 Task: Switch between Git branches in Visual Studio Code.
Action: Mouse moved to (8, 75)
Screenshot: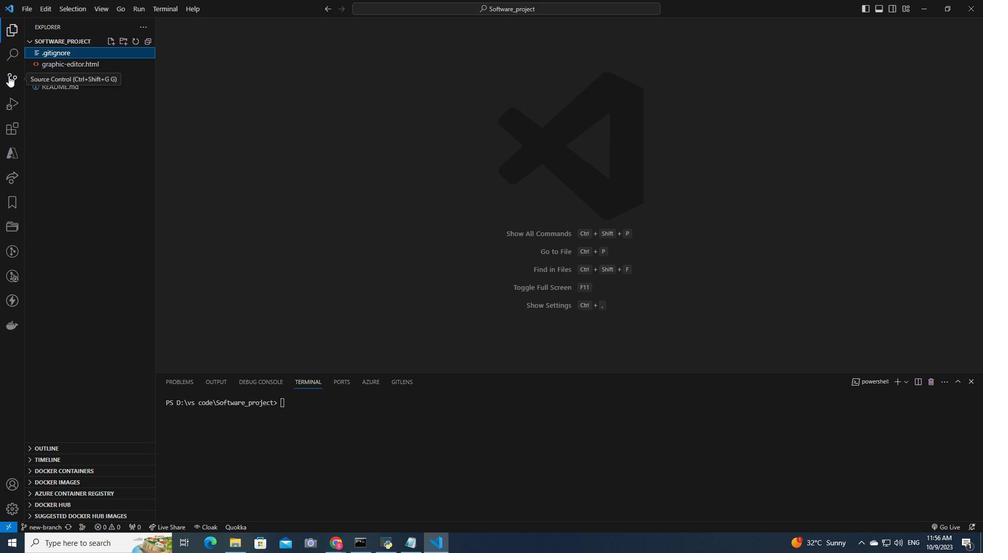 
Action: Mouse pressed left at (8, 75)
Screenshot: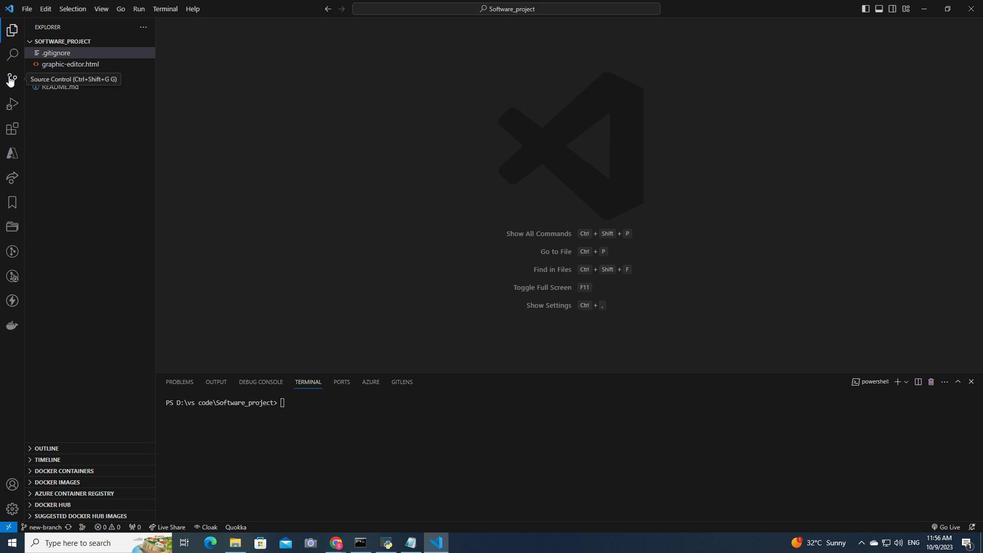 
Action: Mouse moved to (147, 42)
Screenshot: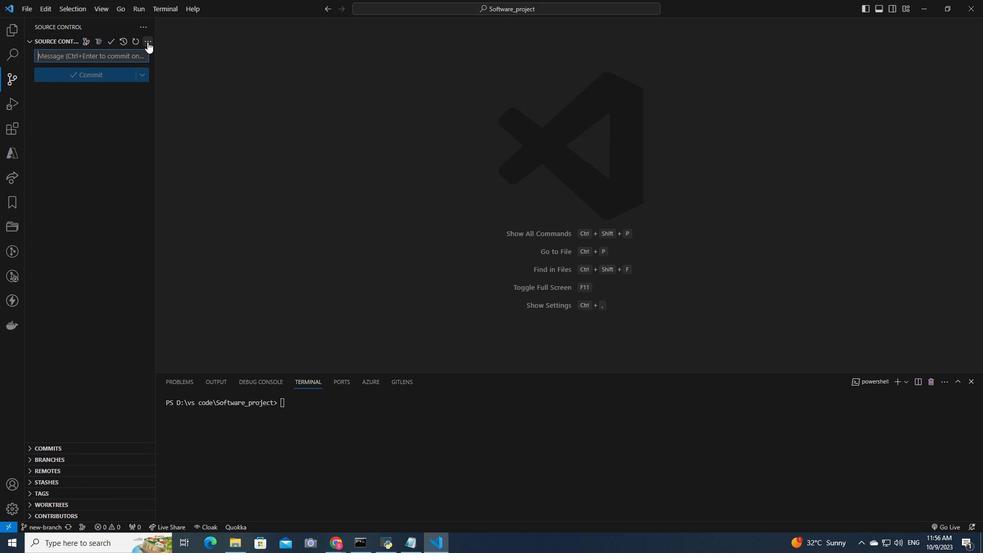 
Action: Mouse pressed left at (147, 42)
Screenshot: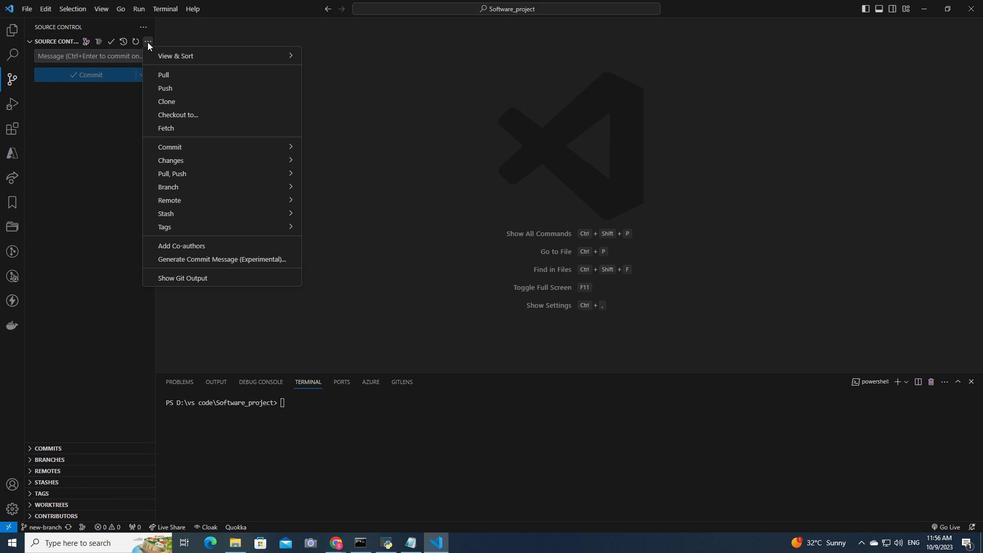 
Action: Mouse moved to (189, 117)
Screenshot: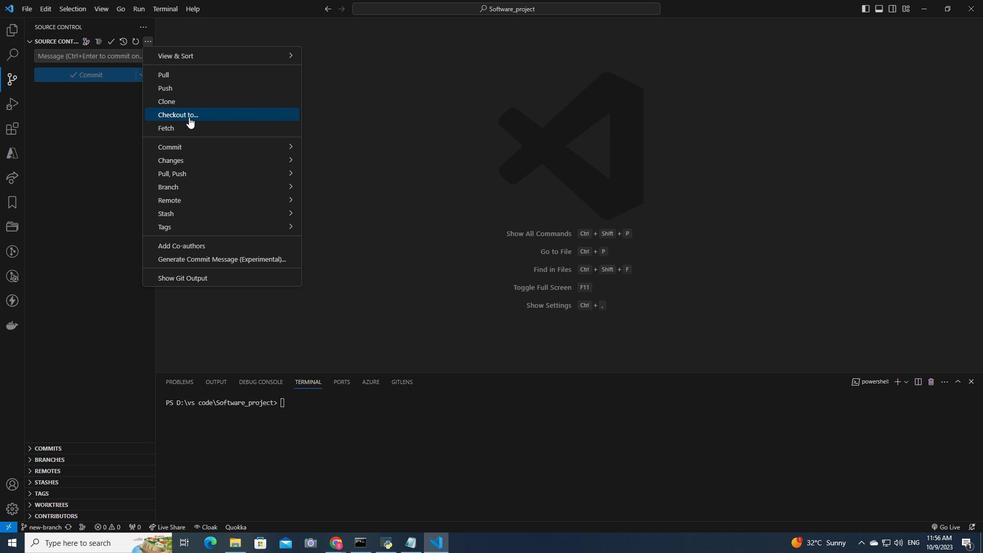 
Action: Mouse pressed left at (189, 117)
Screenshot: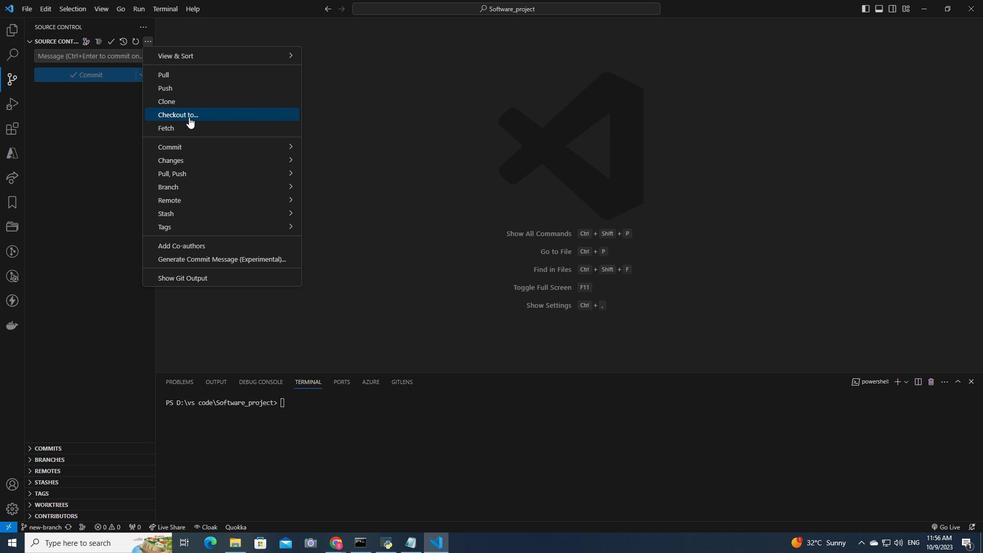 
Action: Mouse moved to (405, 111)
Screenshot: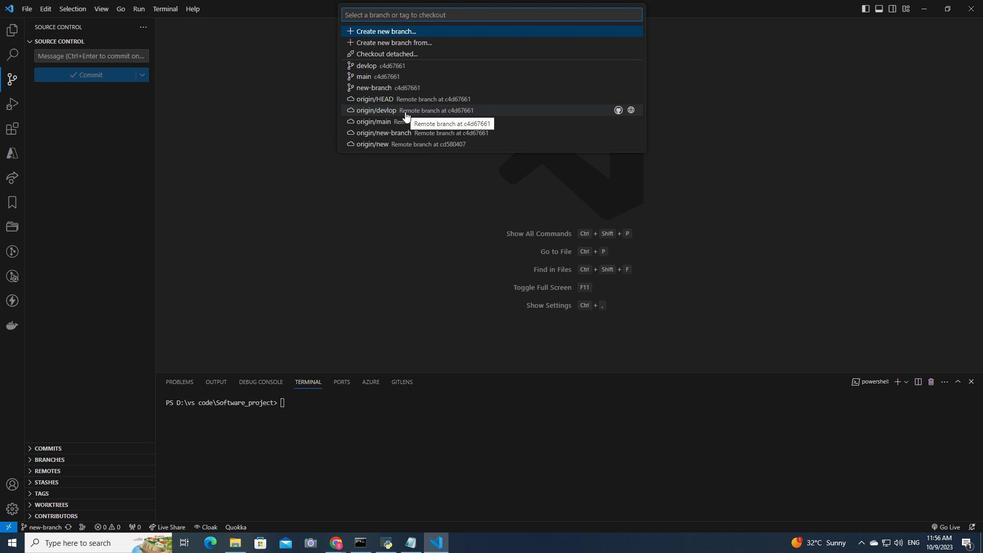 
Action: Mouse pressed left at (405, 111)
Screenshot: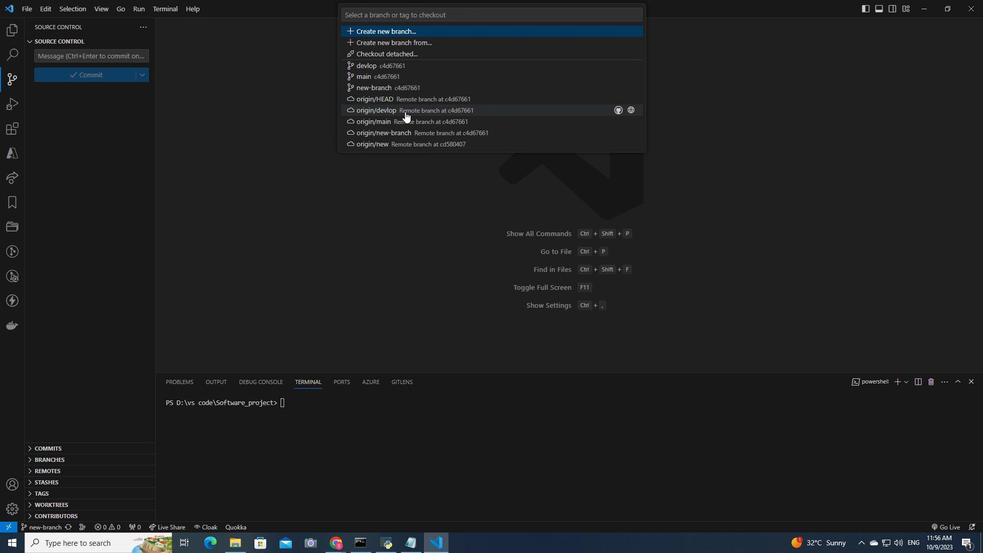 
Action: Mouse moved to (307, 409)
Screenshot: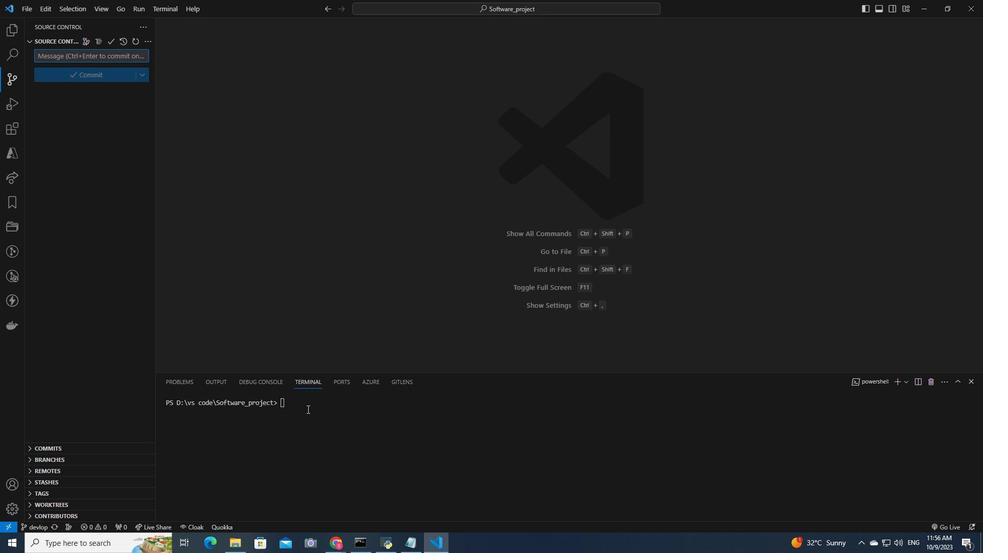 
Action: Mouse pressed left at (307, 409)
Screenshot: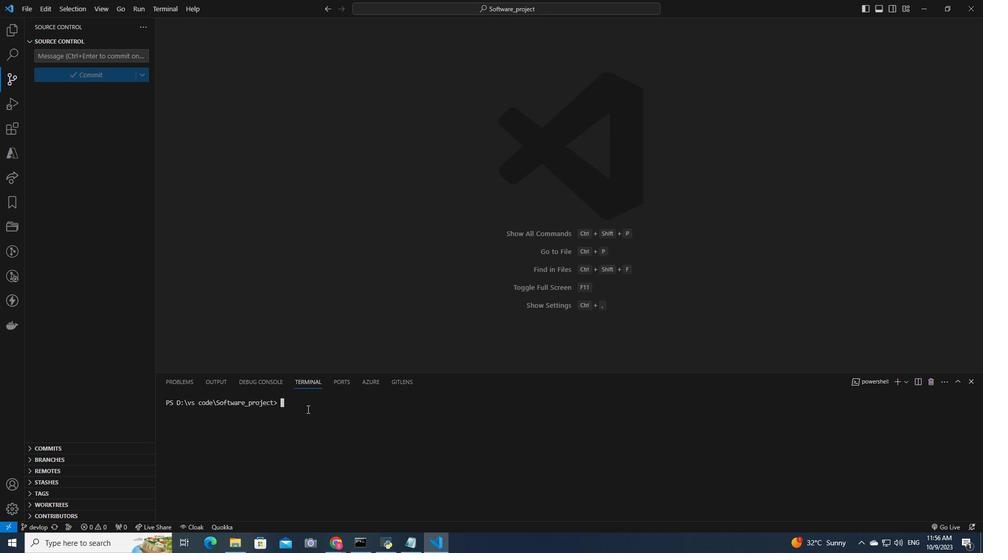 
Action: Key pressed git<Key.space>status<Key.enter>
Screenshot: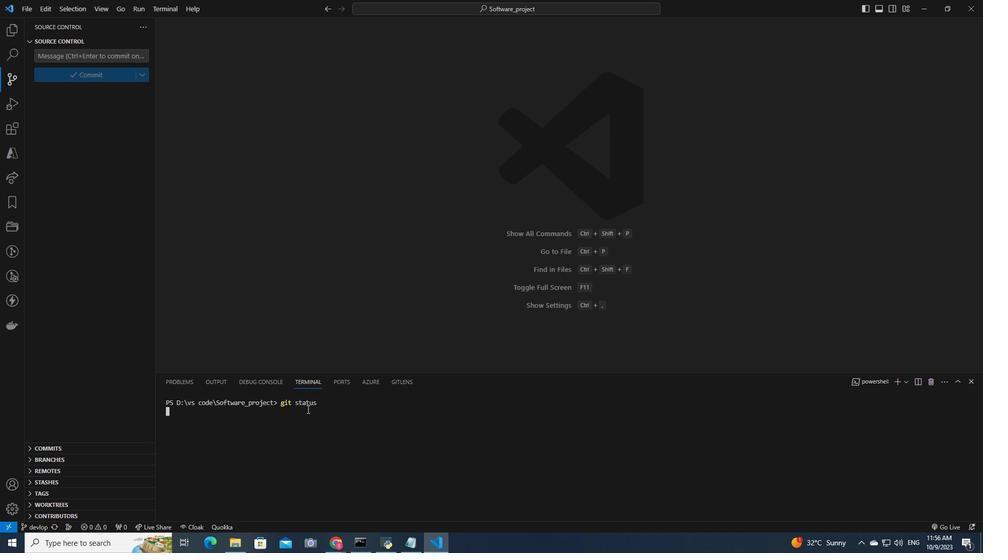 
Action: Mouse moved to (144, 28)
Screenshot: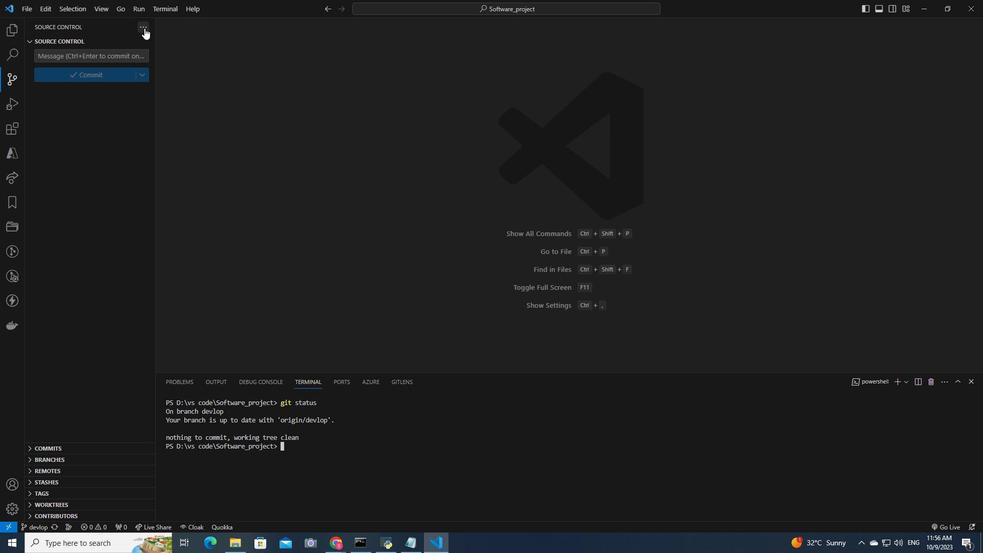 
Action: Mouse pressed left at (144, 28)
Screenshot: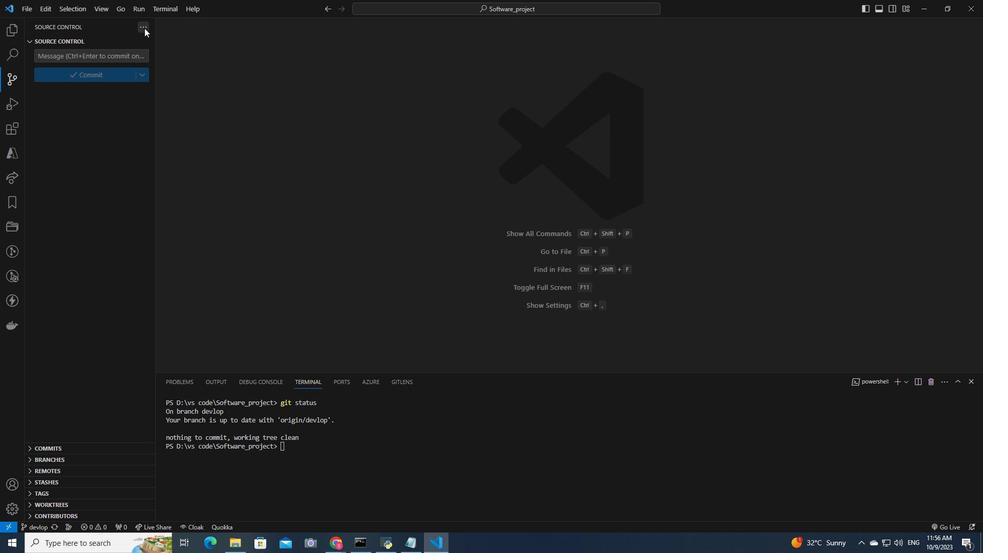 
Action: Mouse moved to (93, 100)
Screenshot: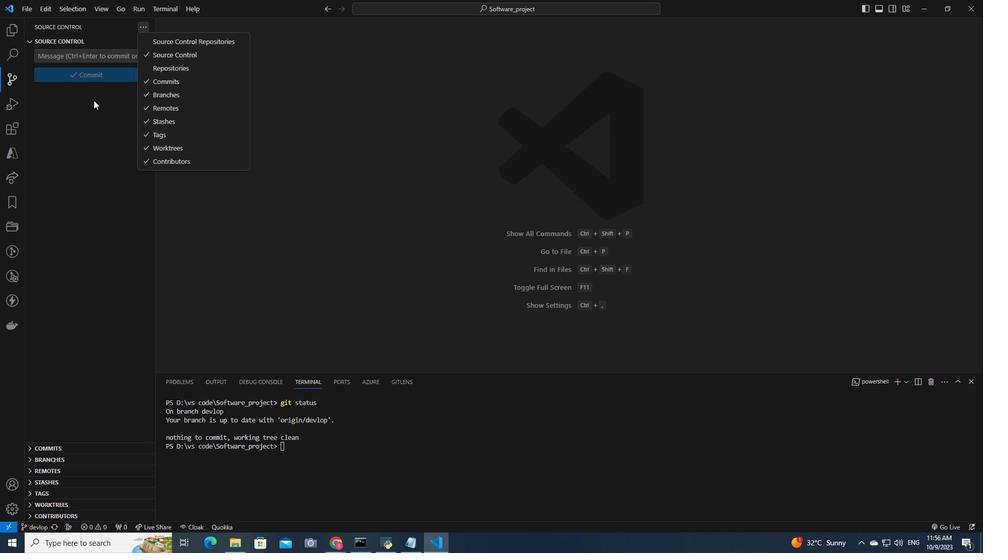 
Action: Mouse pressed left at (93, 100)
Screenshot: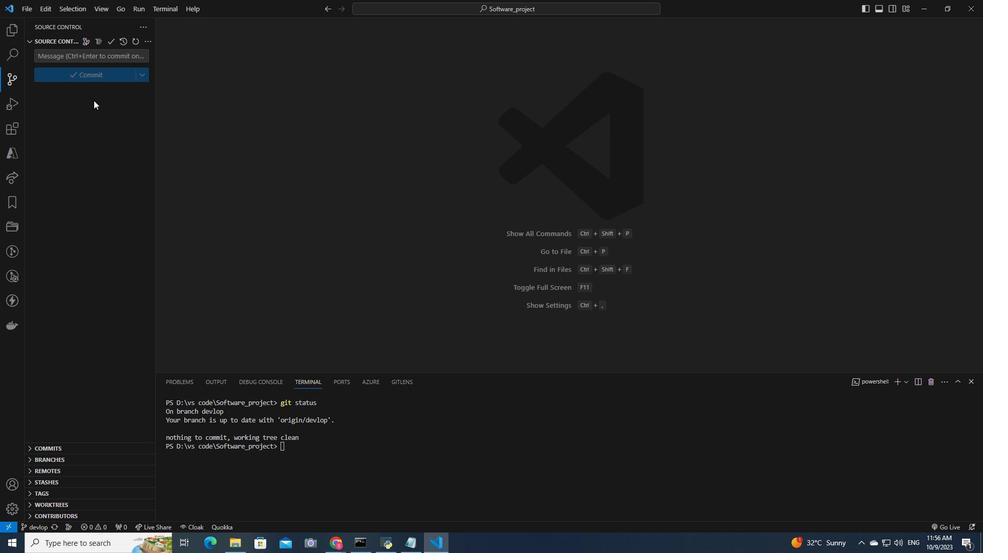 
Action: Mouse moved to (145, 40)
Screenshot: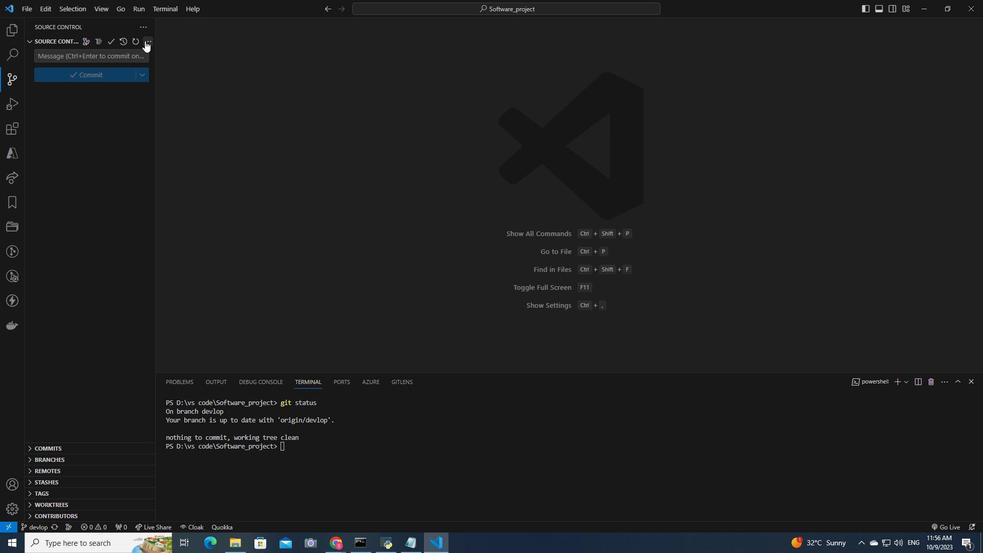 
Action: Mouse pressed left at (145, 40)
Screenshot: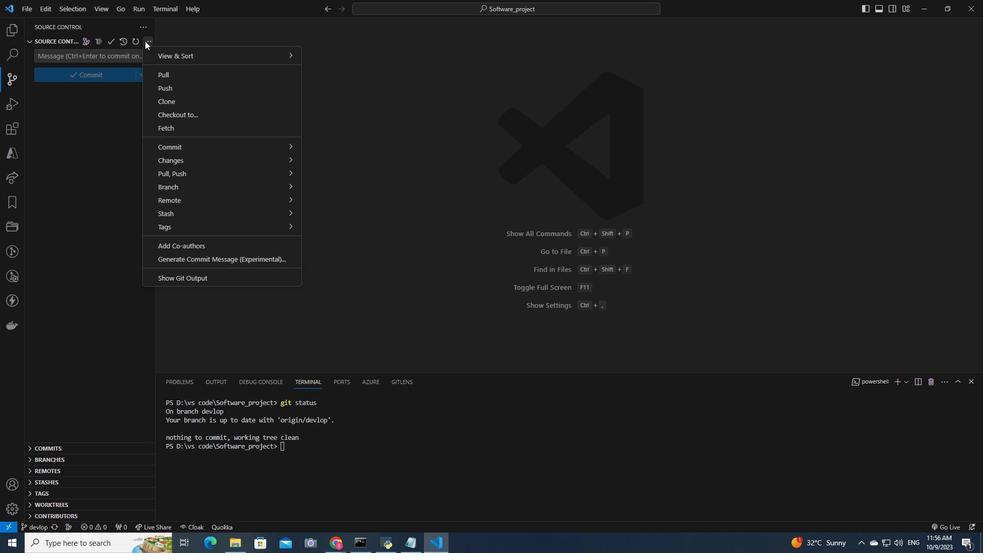 
Action: Mouse moved to (222, 116)
Screenshot: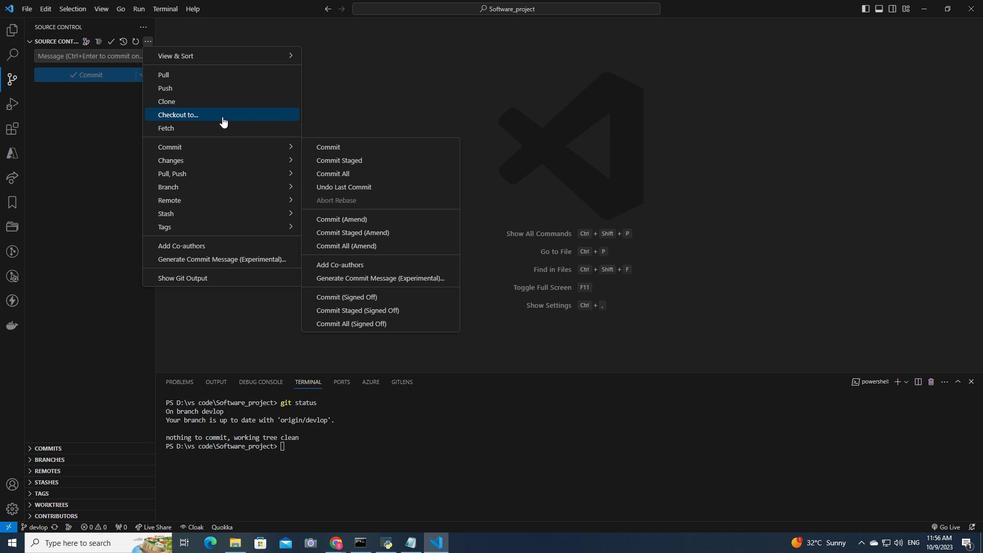 
Action: Mouse pressed left at (222, 116)
Screenshot: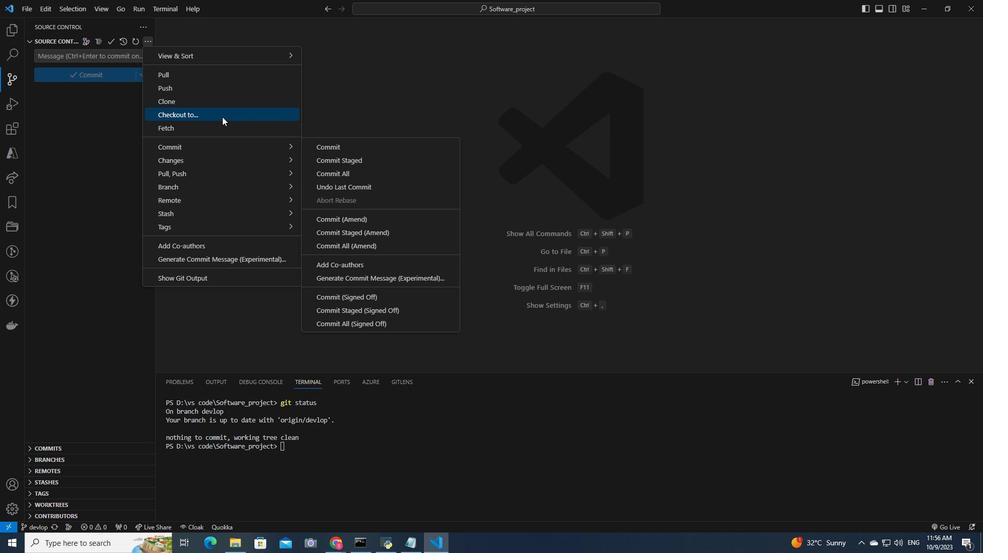
Action: Mouse moved to (398, 136)
Screenshot: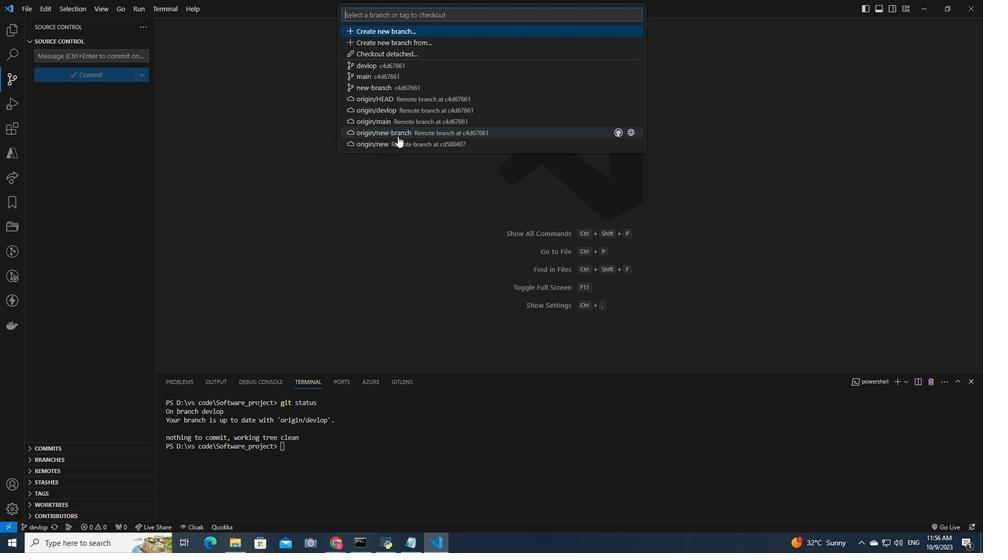 
Action: Mouse pressed left at (398, 136)
Screenshot: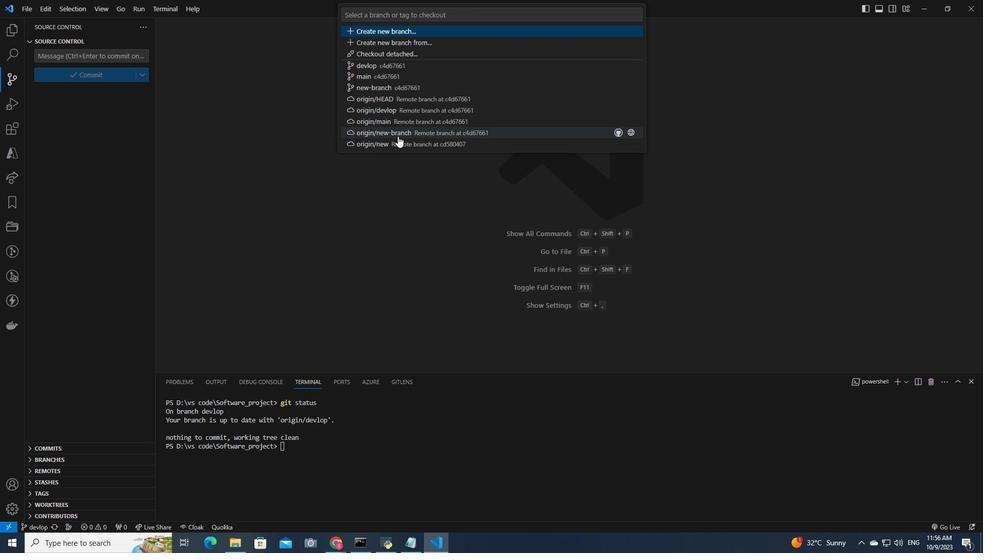 
Action: Mouse moved to (291, 456)
Screenshot: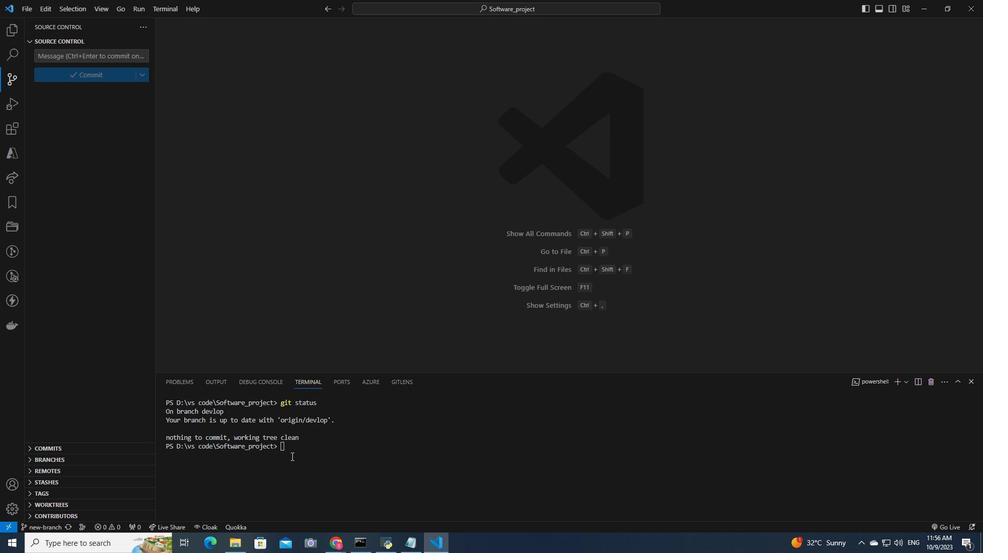 
Action: Mouse pressed left at (291, 456)
Screenshot: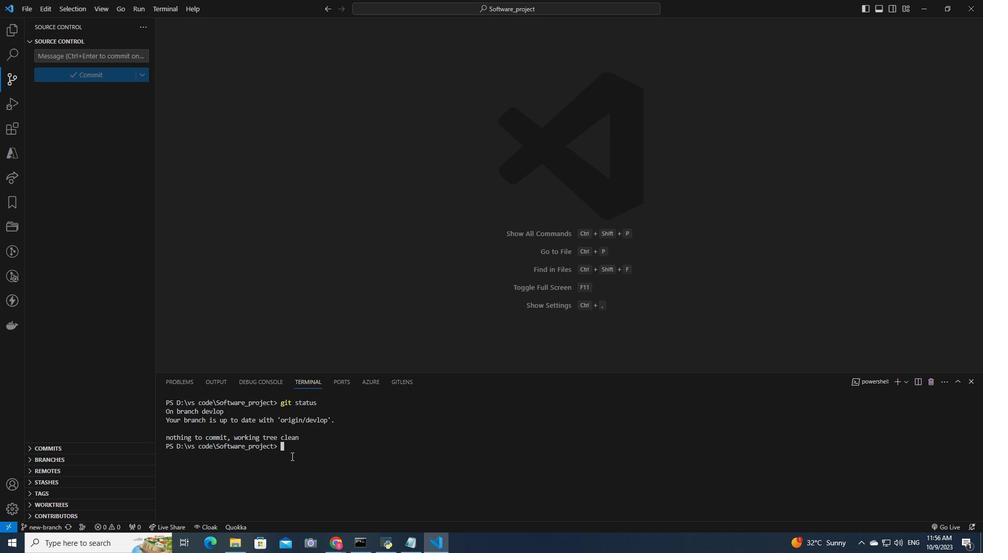 
Action: Key pressed git<Key.space>status<Key.enter>
Screenshot: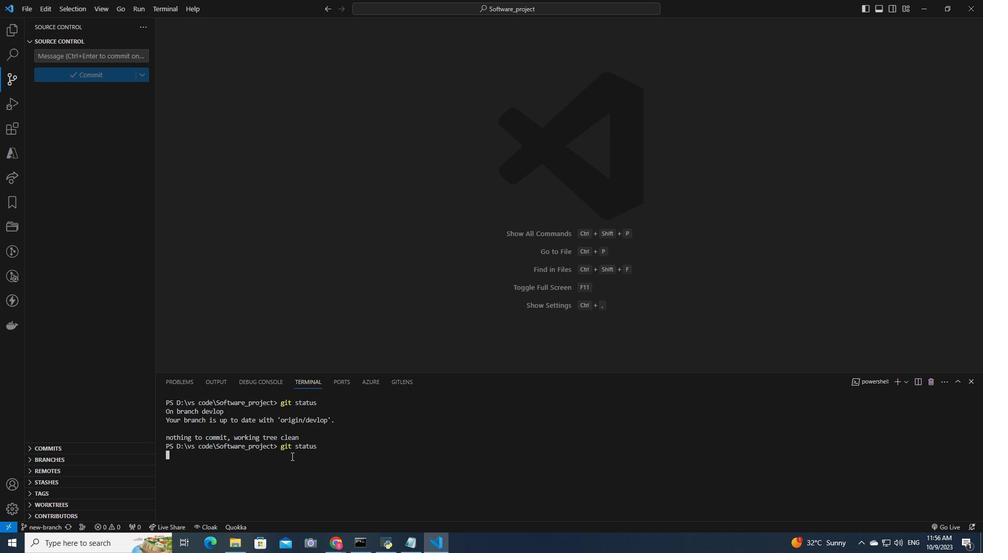 
Action: Mouse moved to (404, 474)
Screenshot: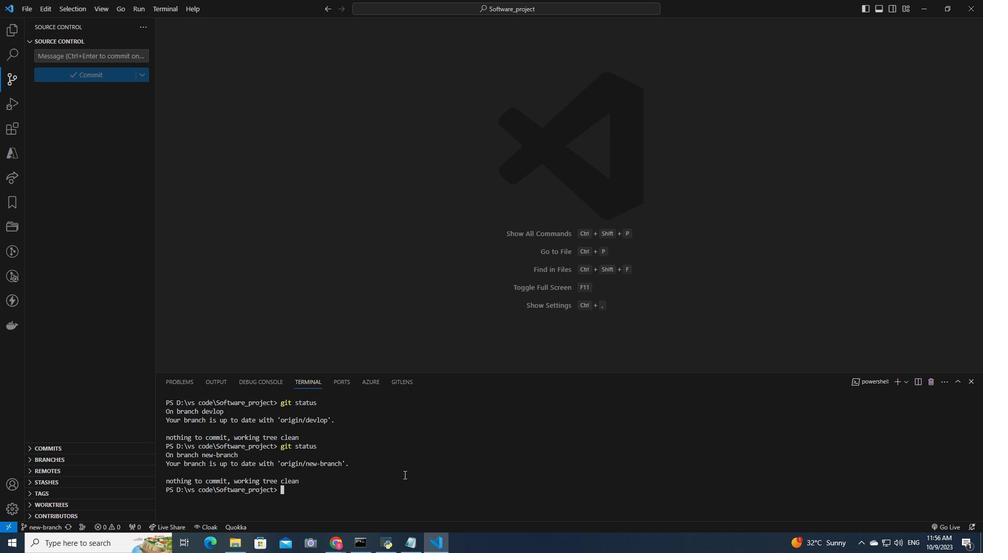 
